 Task: Add Fage Total 5% Greek Plain Yogurt to the cart.
Action: Mouse pressed left at (18, 78)
Screenshot: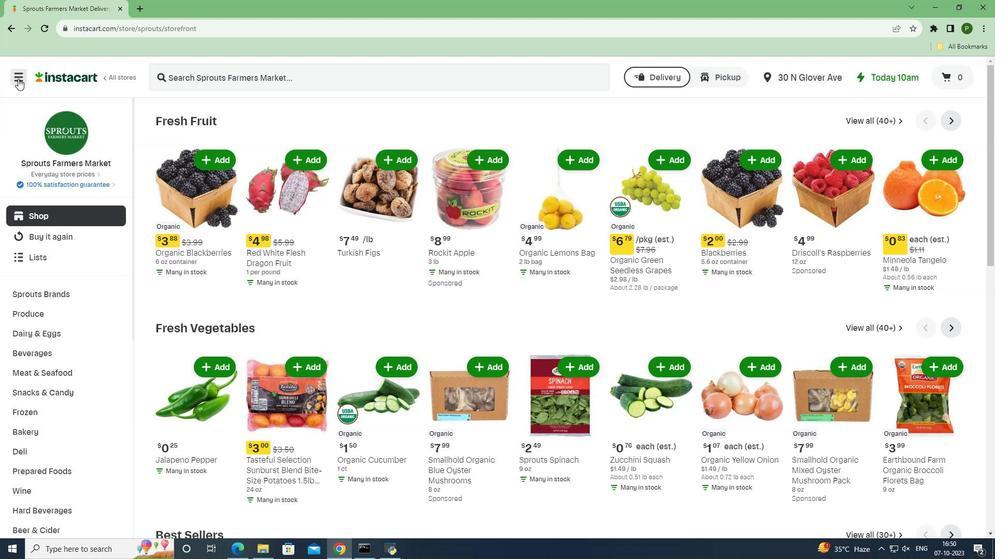 
Action: Mouse moved to (30, 272)
Screenshot: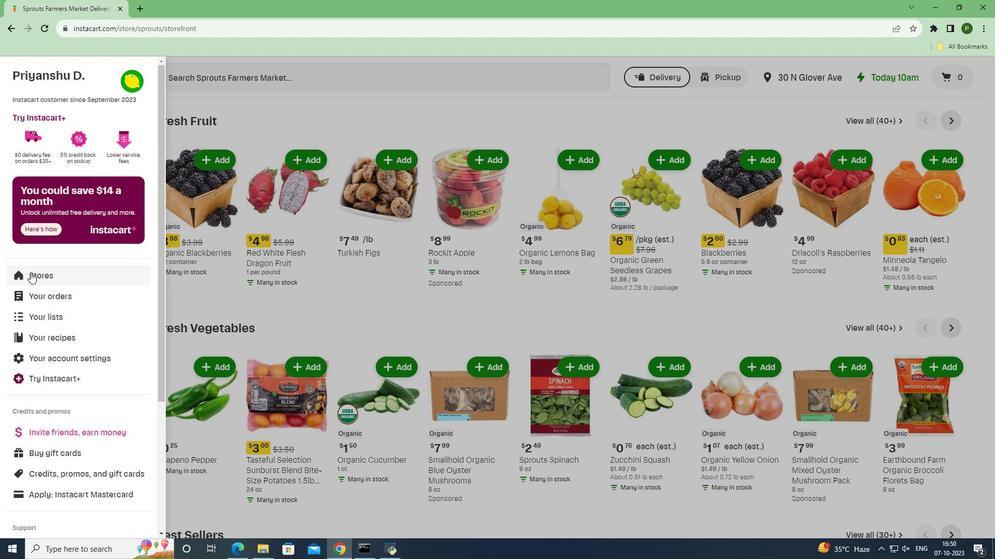 
Action: Mouse pressed left at (30, 272)
Screenshot: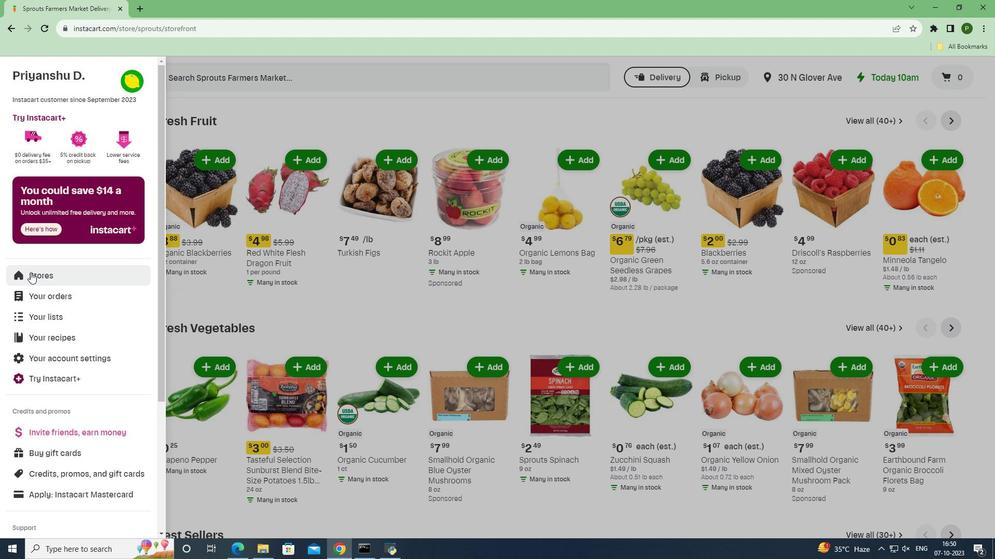 
Action: Mouse moved to (234, 118)
Screenshot: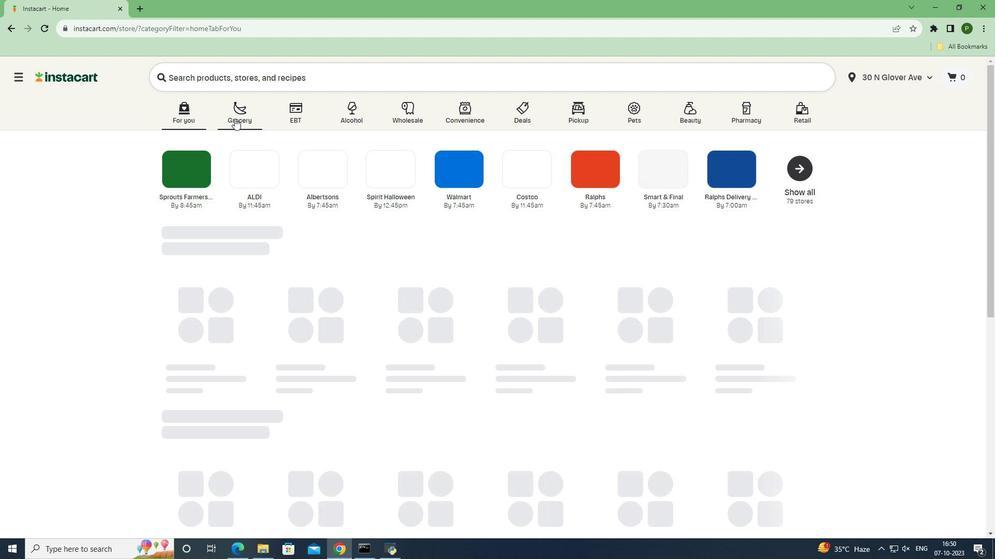 
Action: Mouse pressed left at (234, 118)
Screenshot: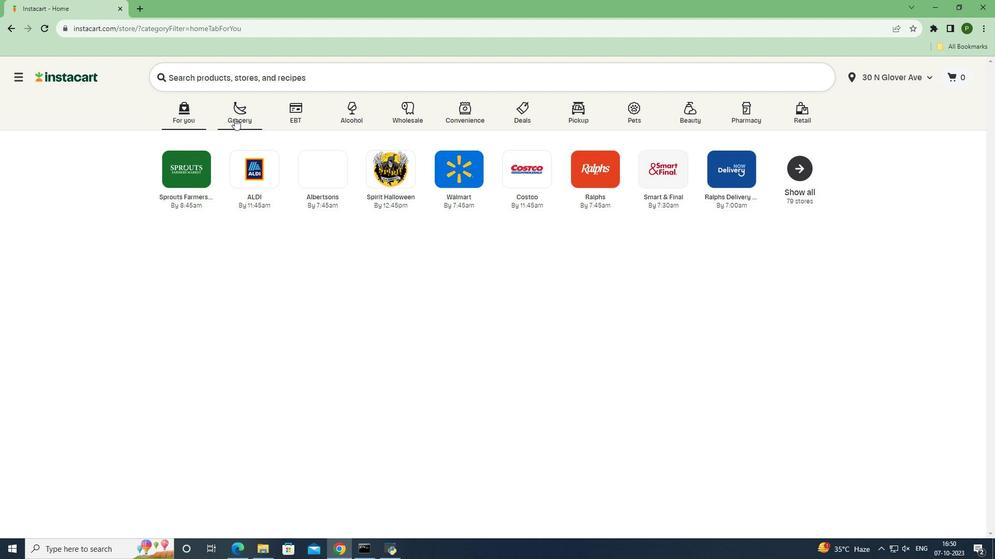 
Action: Mouse moved to (414, 234)
Screenshot: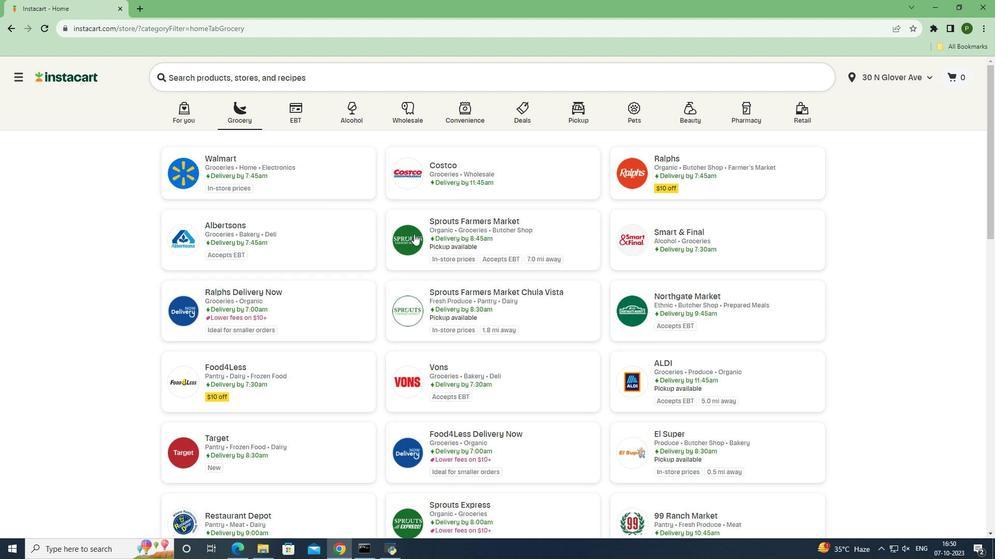 
Action: Mouse pressed left at (414, 234)
Screenshot: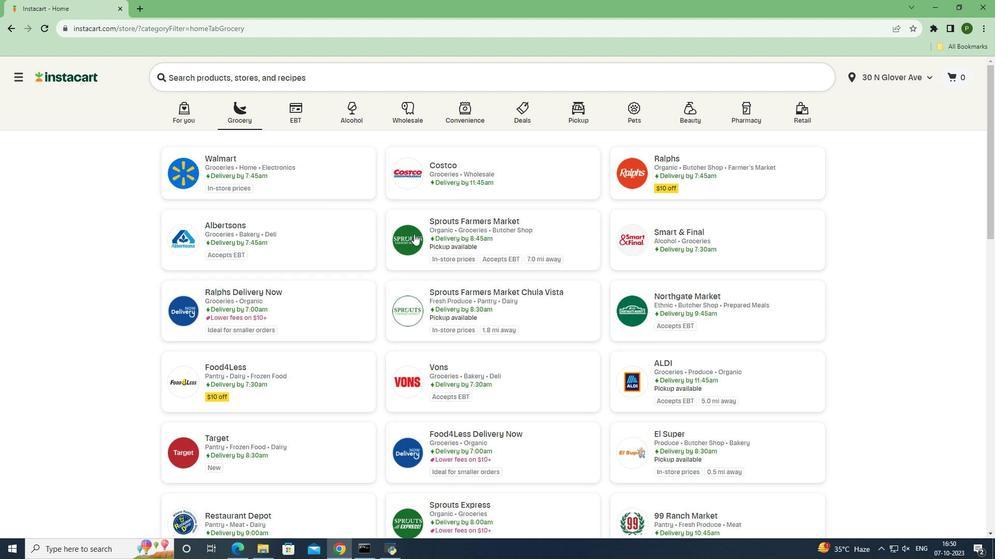 
Action: Mouse moved to (68, 333)
Screenshot: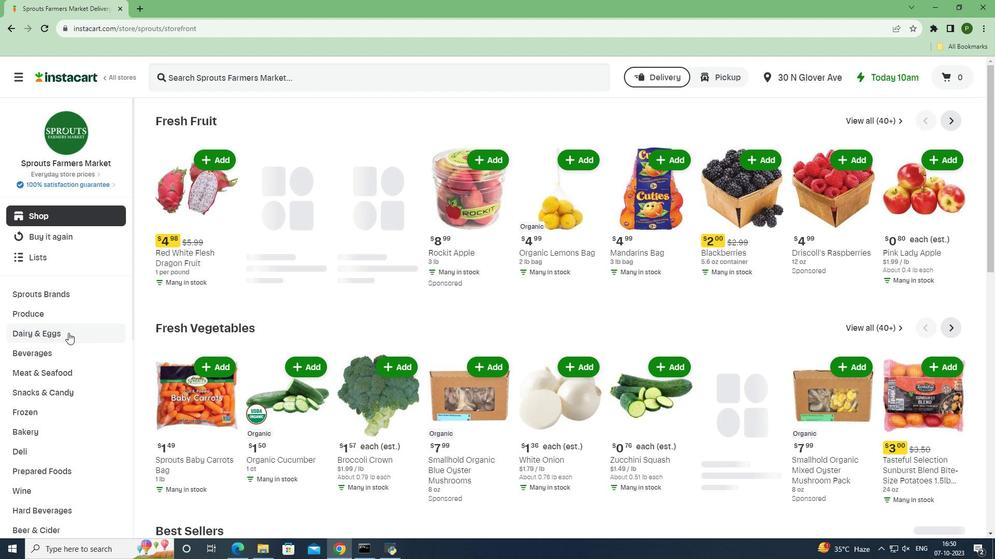 
Action: Mouse pressed left at (68, 333)
Screenshot: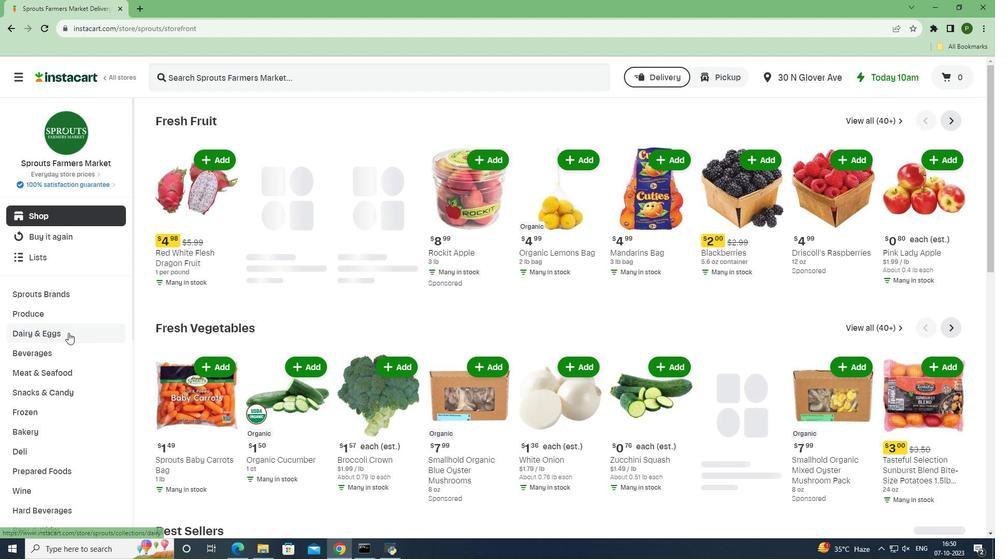 
Action: Mouse moved to (44, 414)
Screenshot: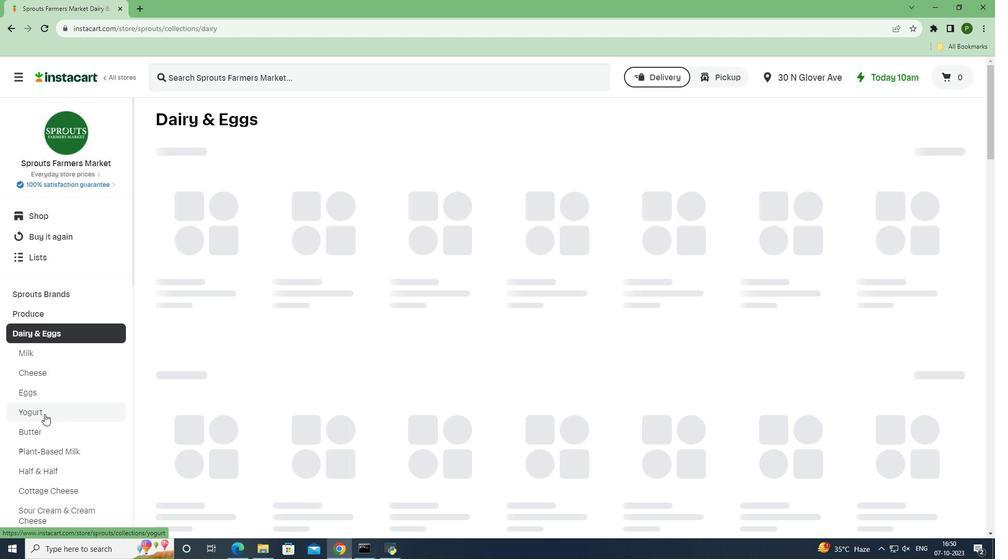 
Action: Mouse pressed left at (44, 414)
Screenshot: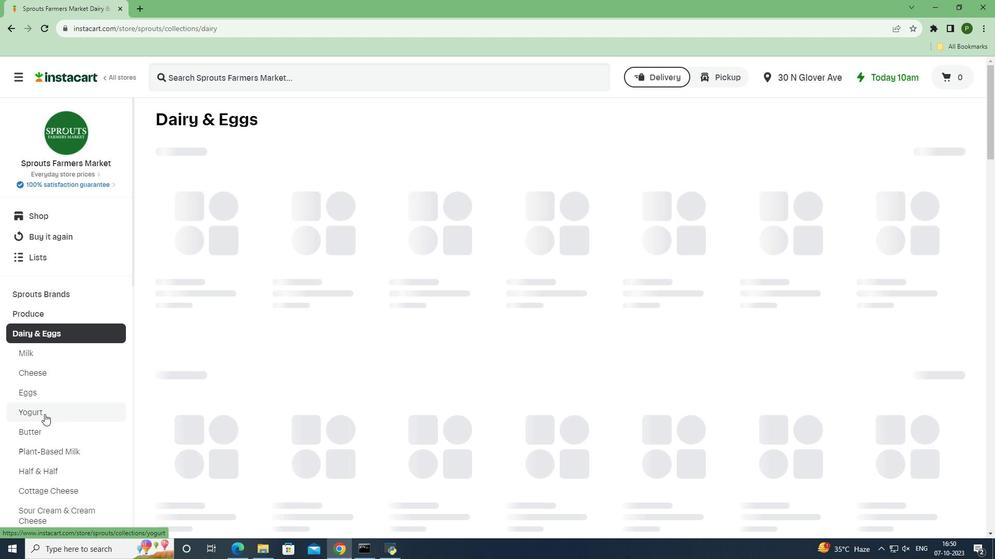 
Action: Mouse moved to (221, 79)
Screenshot: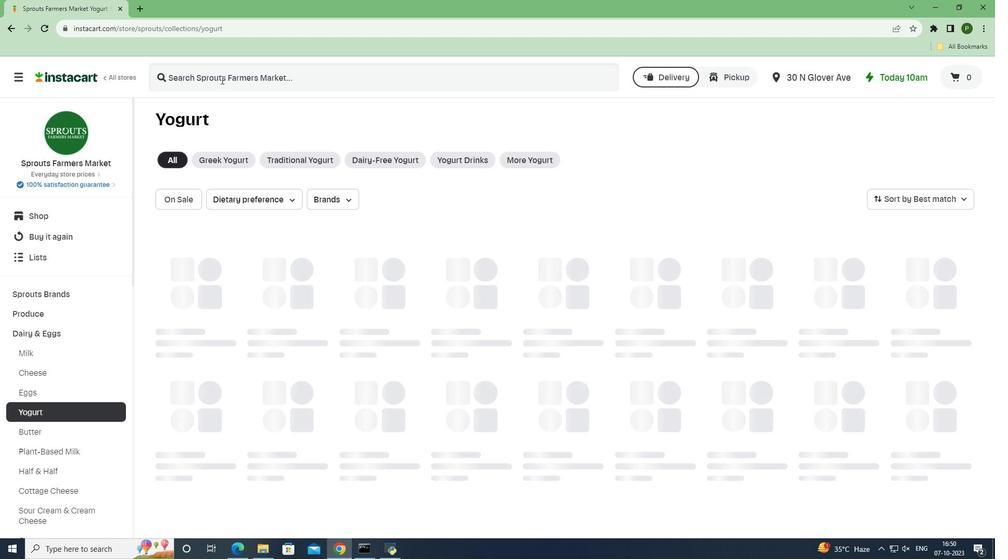 
Action: Mouse pressed left at (221, 79)
Screenshot: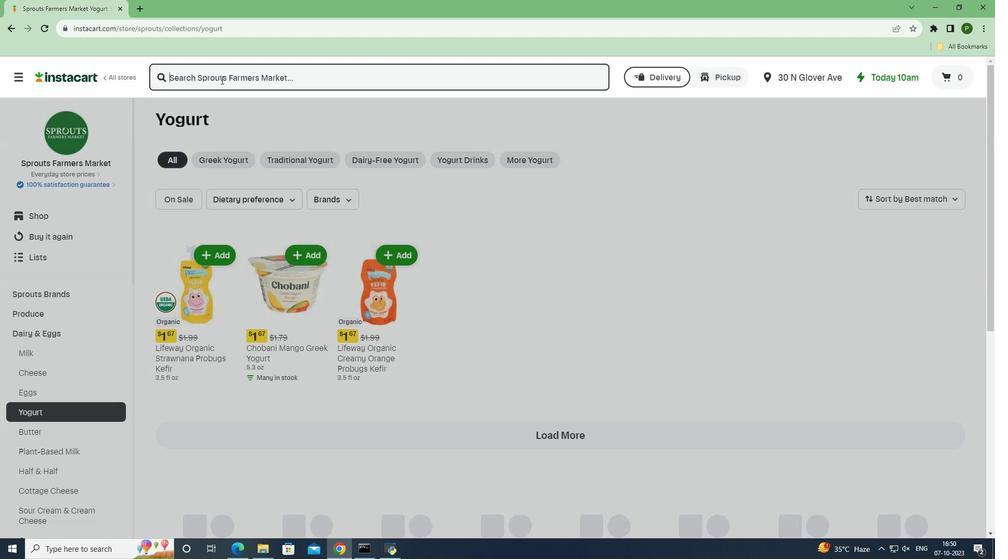 
Action: Key pressed <Key.caps_lock>F<Key.caps_lock>age<Key.space><Key.caps_lock>T<Key.caps_lock>otal<Key.space>5<Key.shift>%<Key.space><Key.caps_lock>G<Key.caps_lock>reek<Key.space><Key.caps_lock>P<Key.caps_lock>lain<Key.space><Key.caps_lock>Y<Key.caps_lock>ogurt<Key.space><Key.enter>
Screenshot: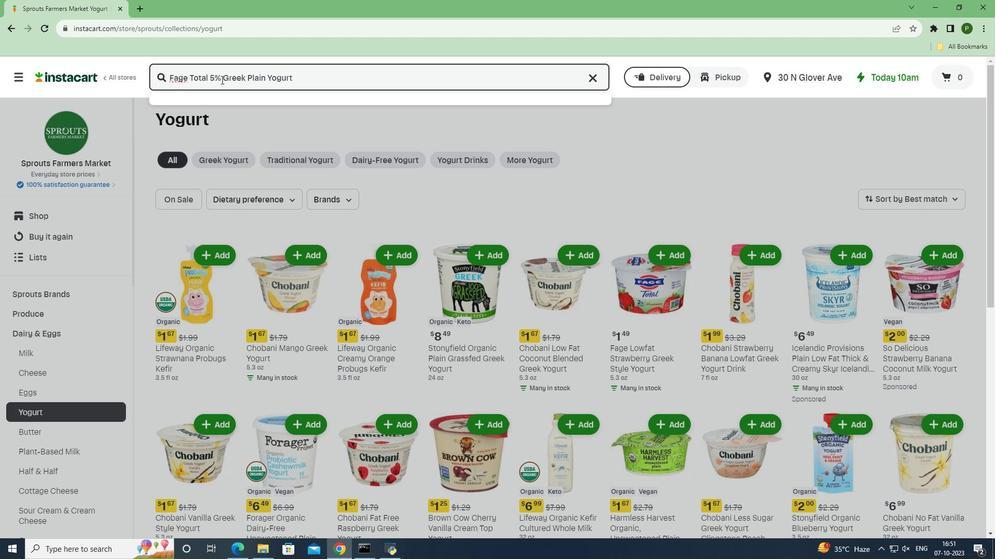 
Action: Mouse moved to (592, 187)
Screenshot: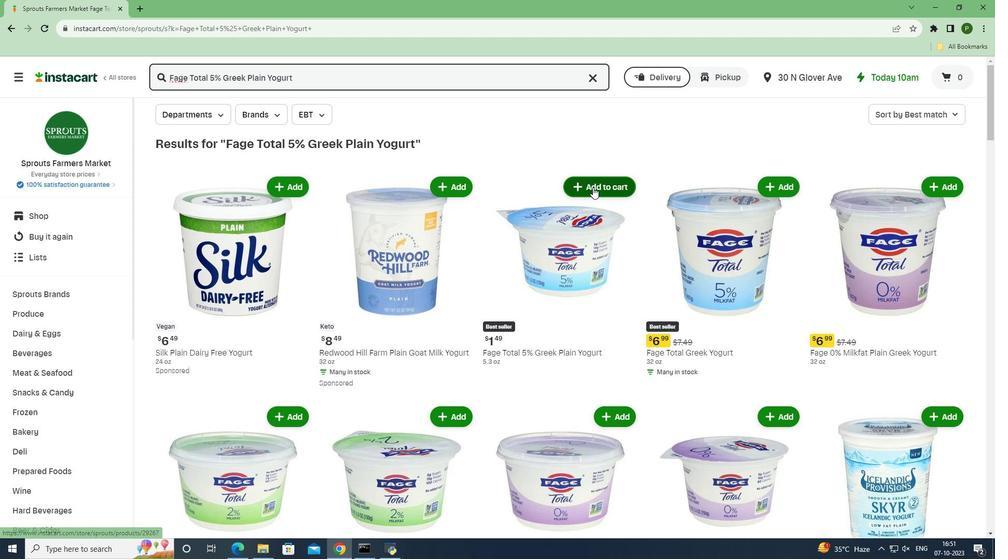 
Action: Mouse pressed left at (592, 187)
Screenshot: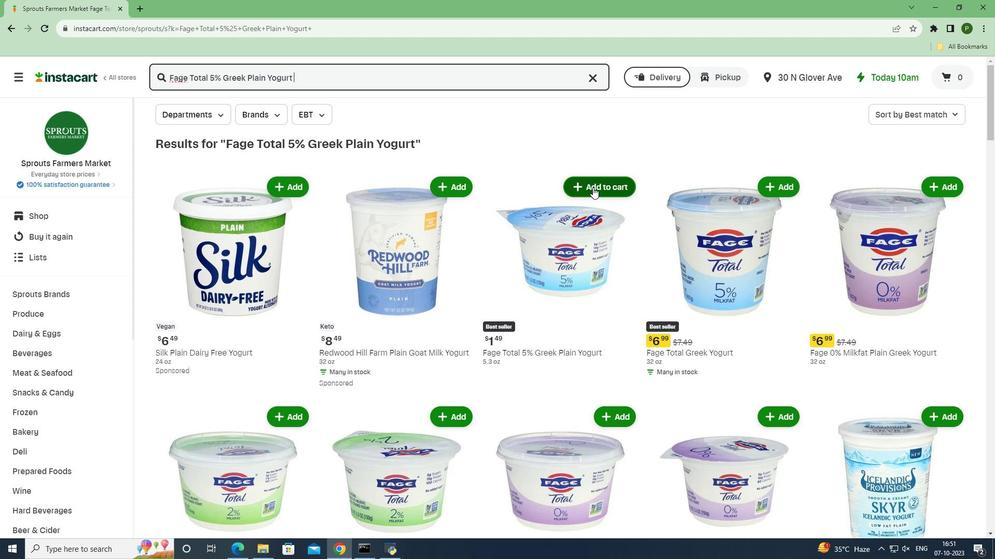 
Action: Mouse moved to (639, 236)
Screenshot: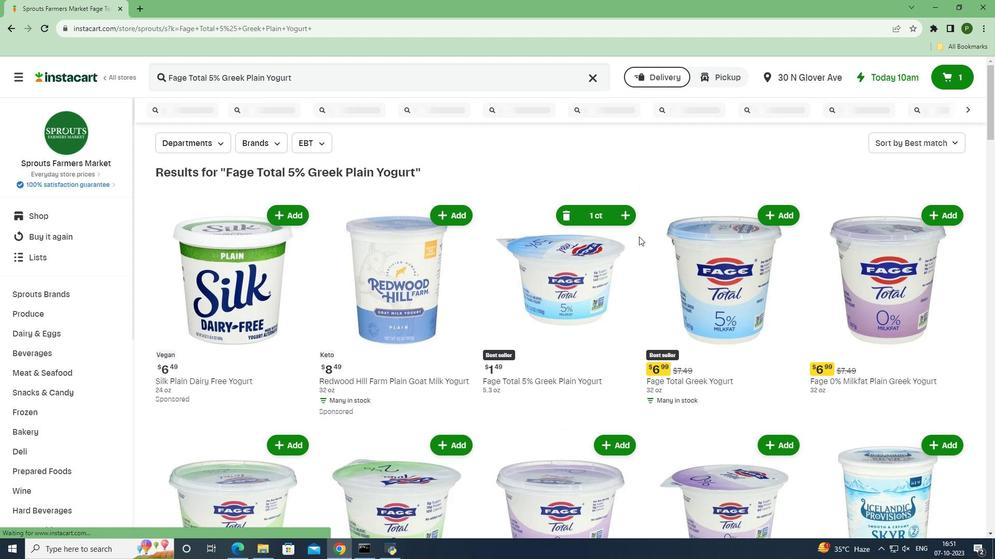 
